 Task: Set the audio language in track settings for input/codecs to English.
Action: Mouse moved to (91, 12)
Screenshot: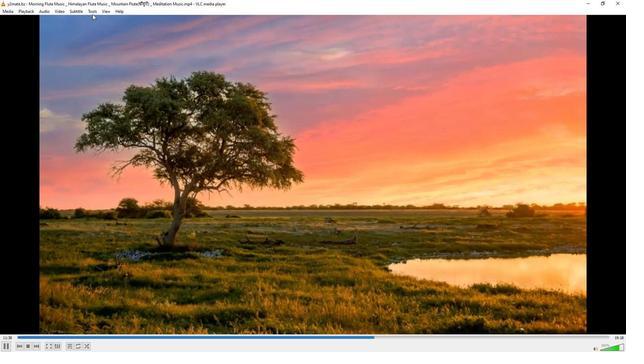
Action: Mouse pressed left at (91, 12)
Screenshot: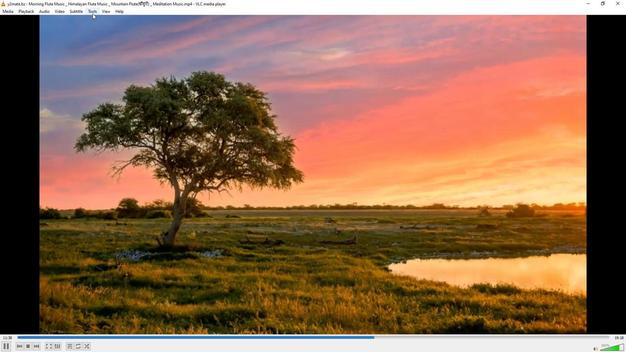 
Action: Mouse moved to (96, 90)
Screenshot: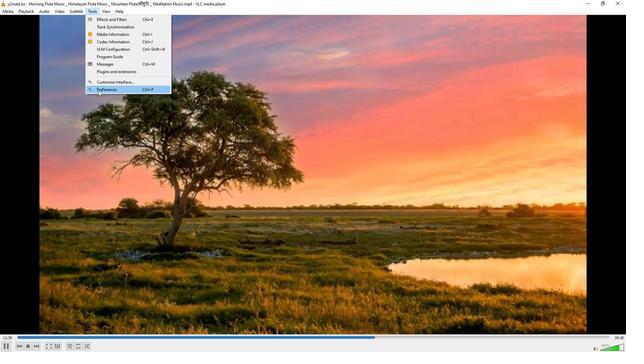 
Action: Mouse pressed left at (96, 90)
Screenshot: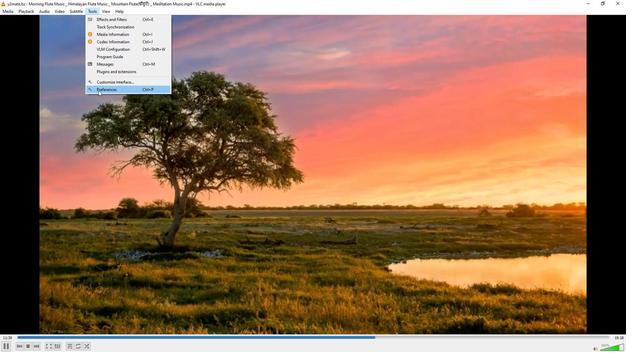 
Action: Mouse moved to (204, 290)
Screenshot: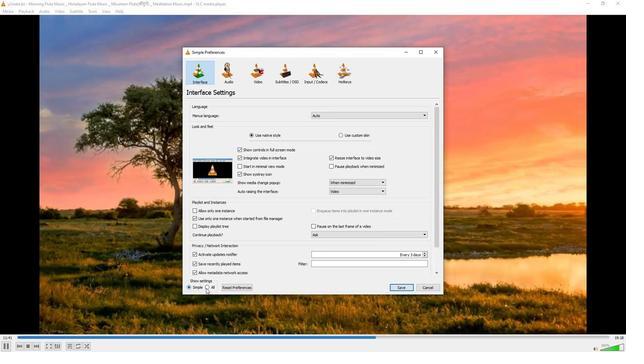 
Action: Mouse pressed left at (204, 290)
Screenshot: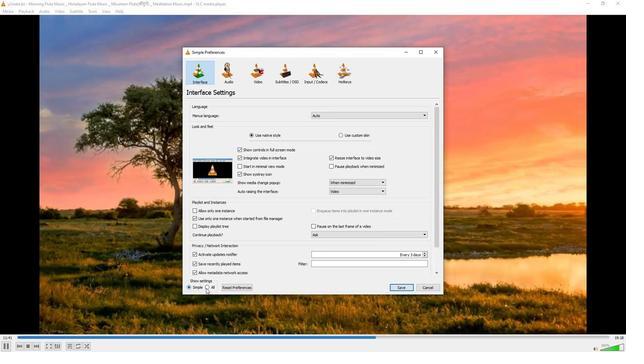 
Action: Mouse moved to (213, 169)
Screenshot: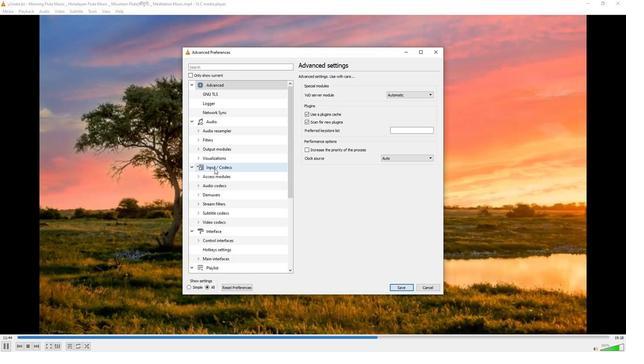 
Action: Mouse pressed left at (213, 169)
Screenshot: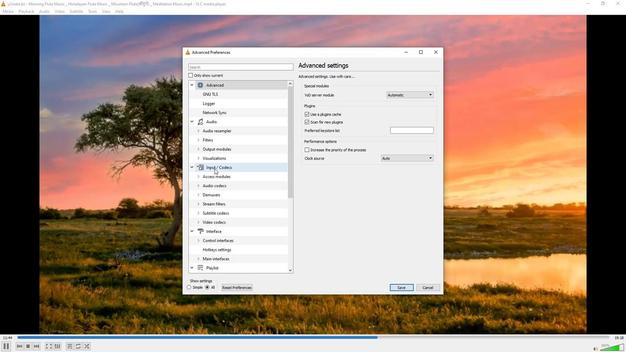 
Action: Mouse moved to (410, 131)
Screenshot: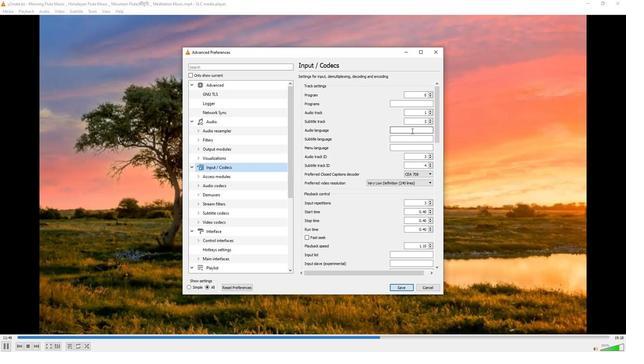 
Action: Mouse pressed left at (410, 131)
Screenshot: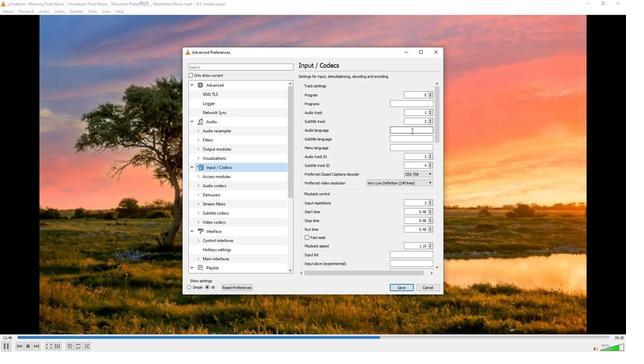 
Action: Mouse moved to (401, 137)
Screenshot: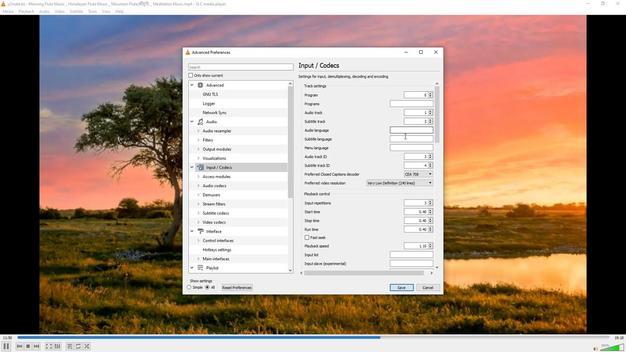 
Action: Key pressed <Key.shift>English
Screenshot: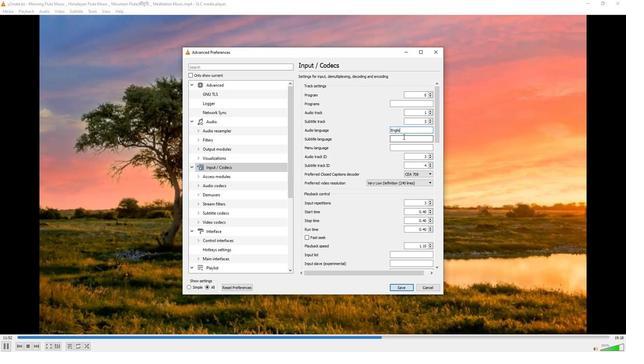 
